 Task: Select the criteria date in the "past year".
Action: Mouse moved to (251, 121)
Screenshot: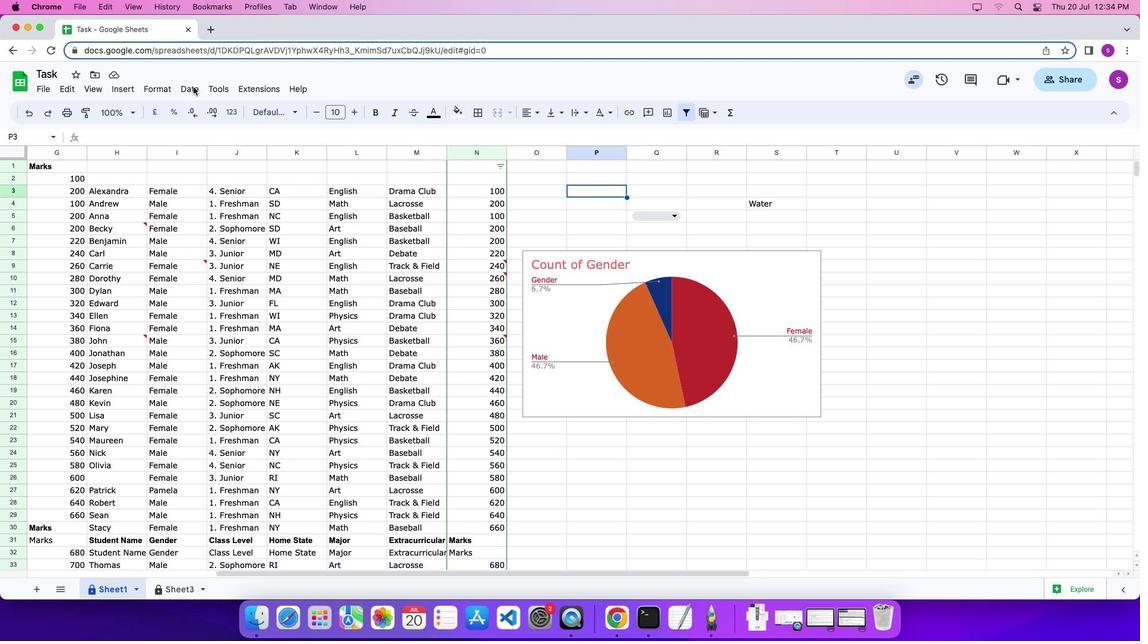 
Action: Mouse pressed left at (251, 121)
Screenshot: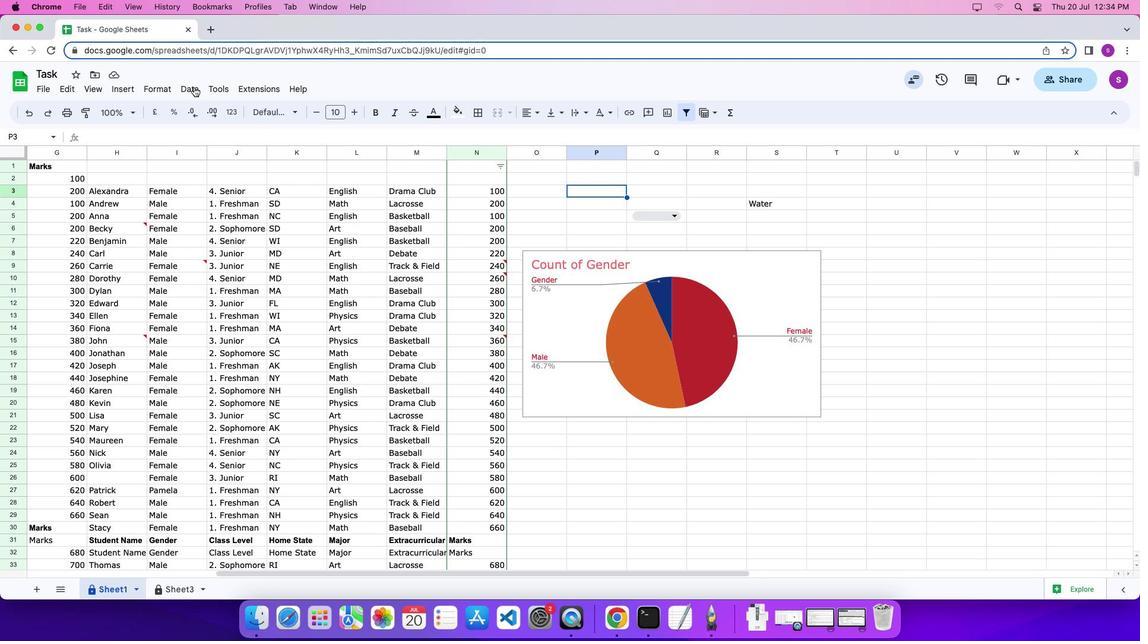 
Action: Mouse moved to (253, 121)
Screenshot: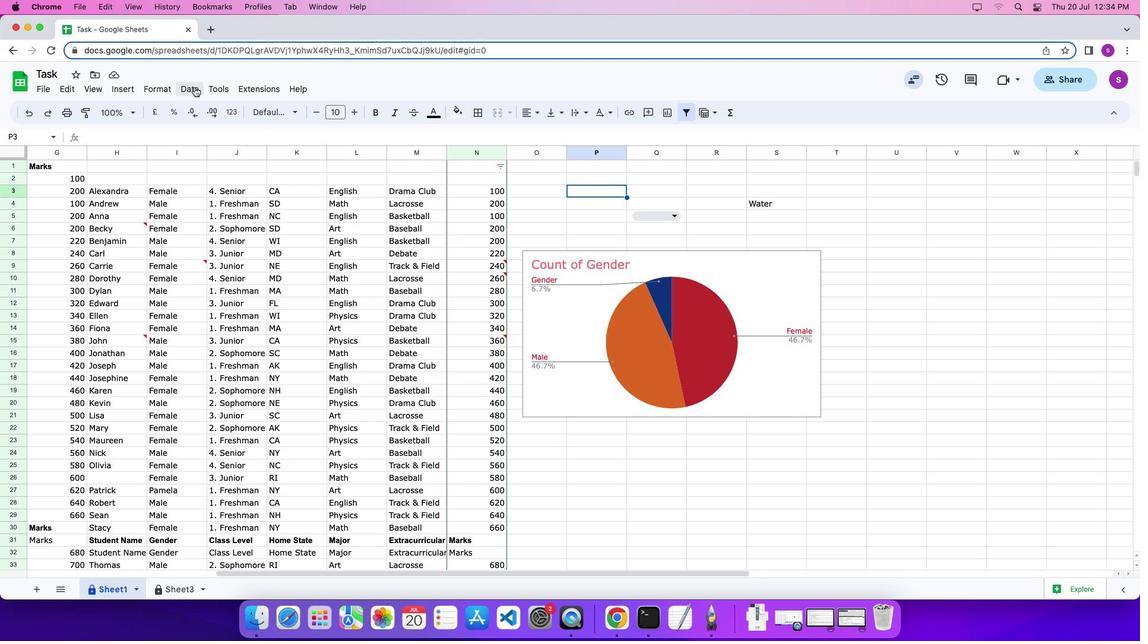 
Action: Mouse pressed left at (253, 121)
Screenshot: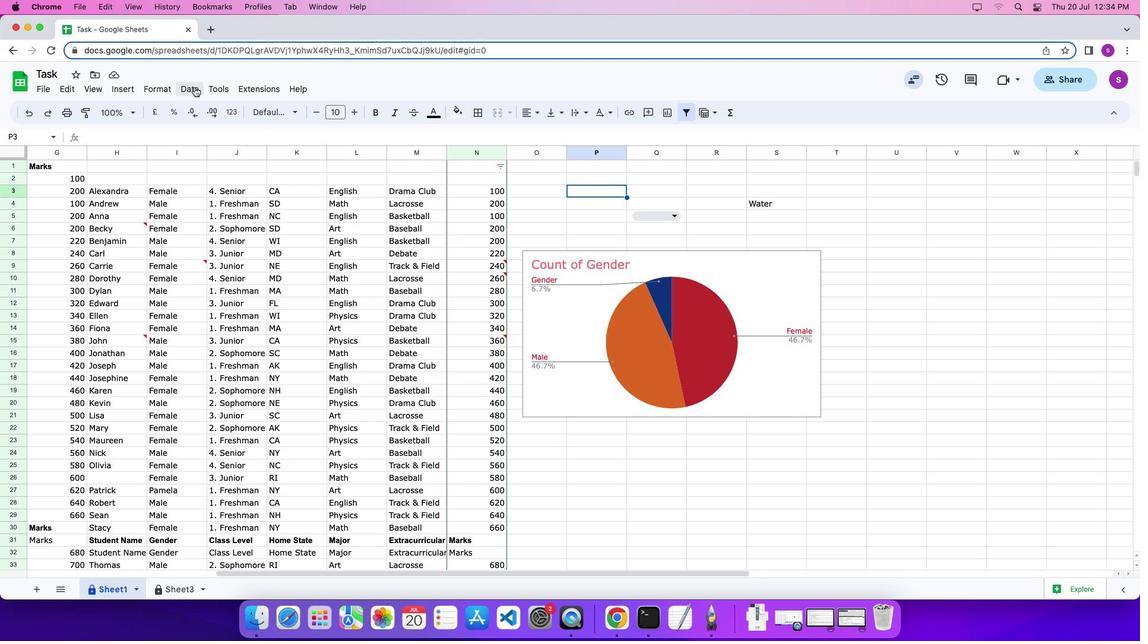 
Action: Mouse moved to (303, 327)
Screenshot: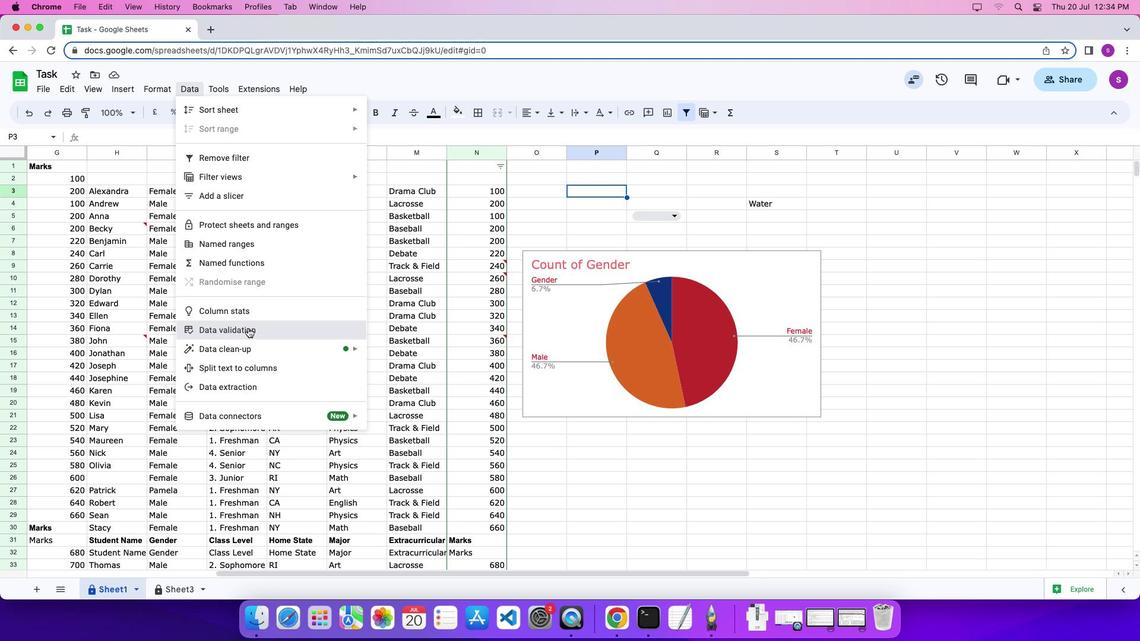 
Action: Mouse pressed left at (303, 327)
Screenshot: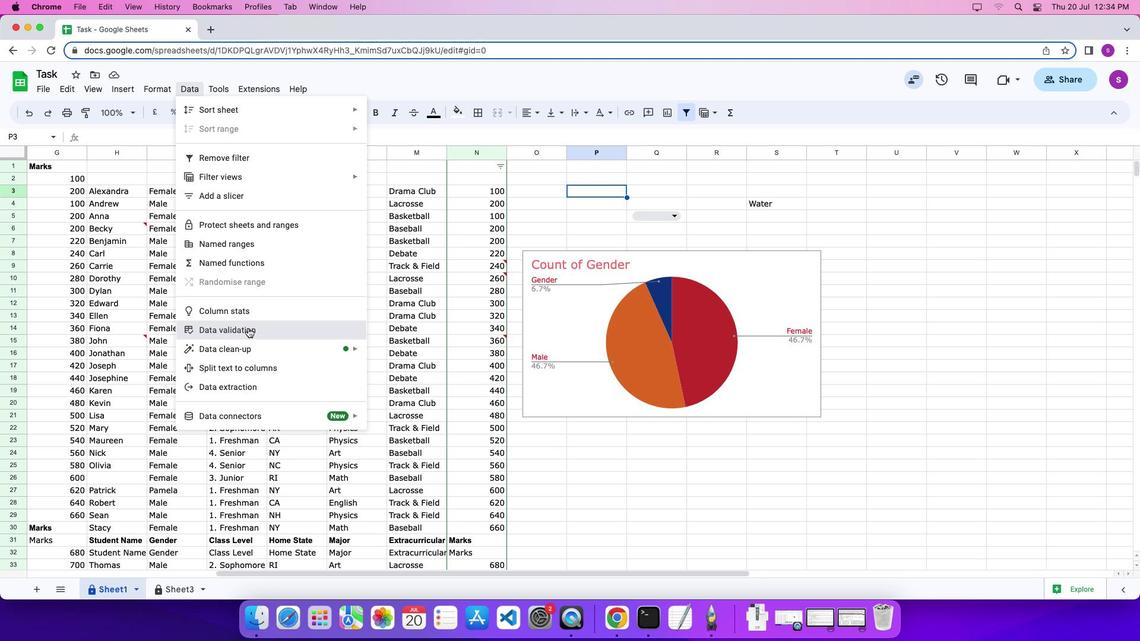 
Action: Mouse moved to (1084, 380)
Screenshot: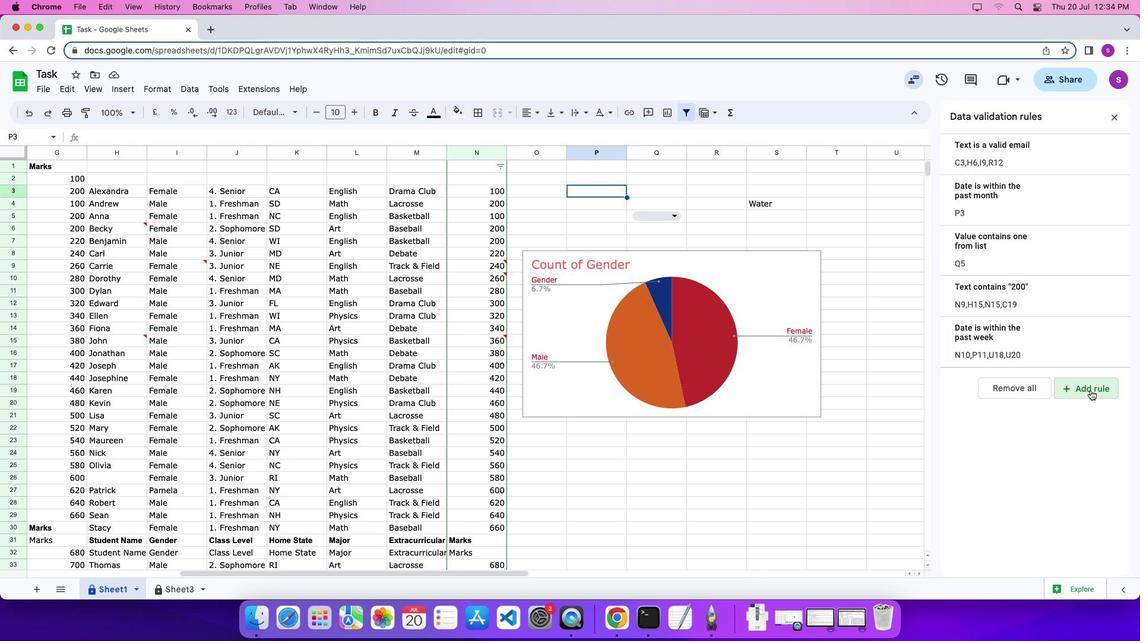 
Action: Mouse pressed left at (1084, 380)
Screenshot: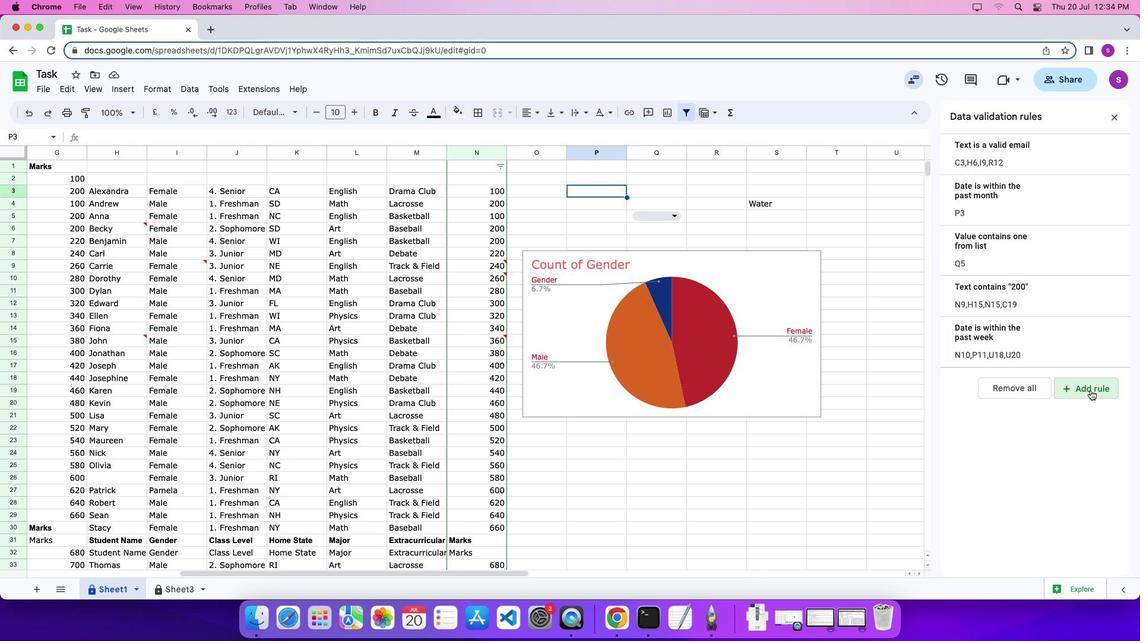 
Action: Mouse moved to (1020, 235)
Screenshot: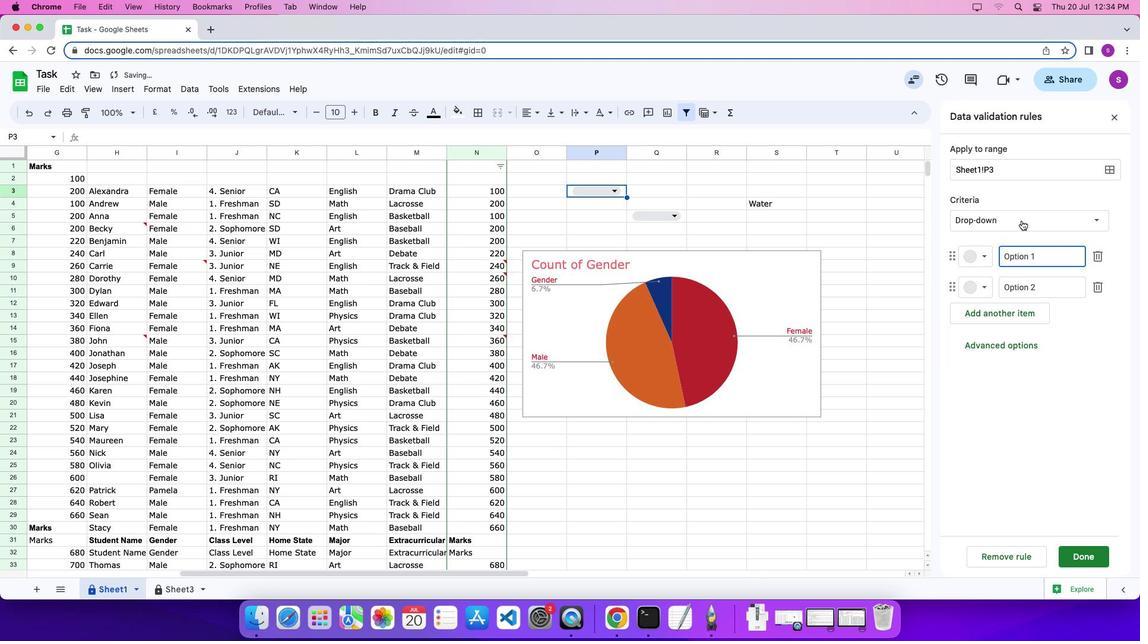 
Action: Mouse pressed left at (1020, 235)
Screenshot: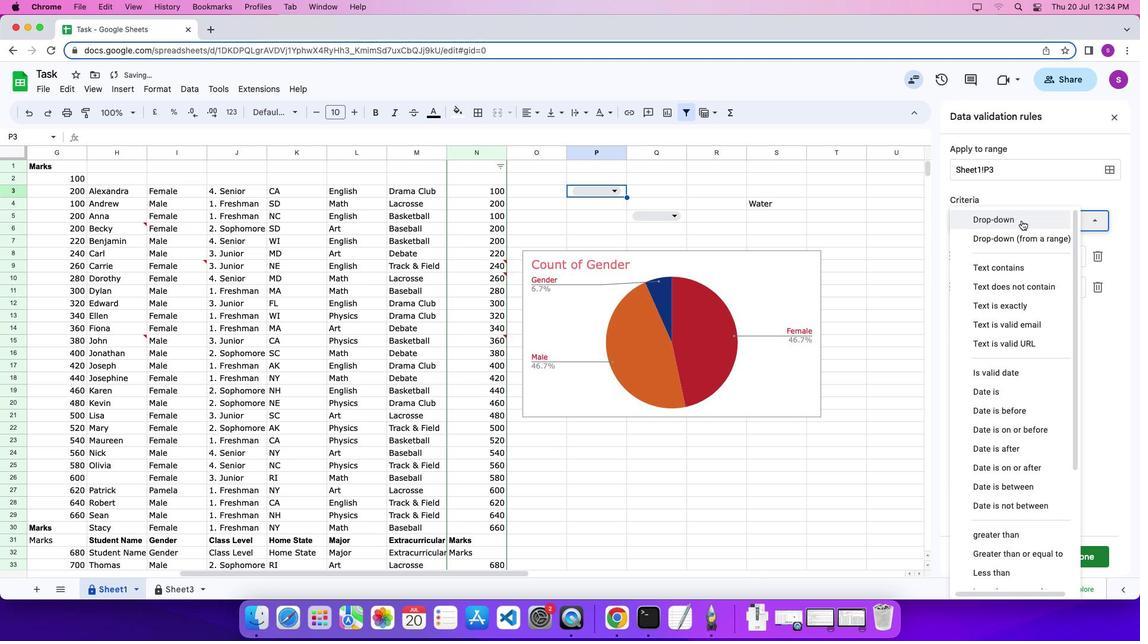 
Action: Mouse moved to (1007, 380)
Screenshot: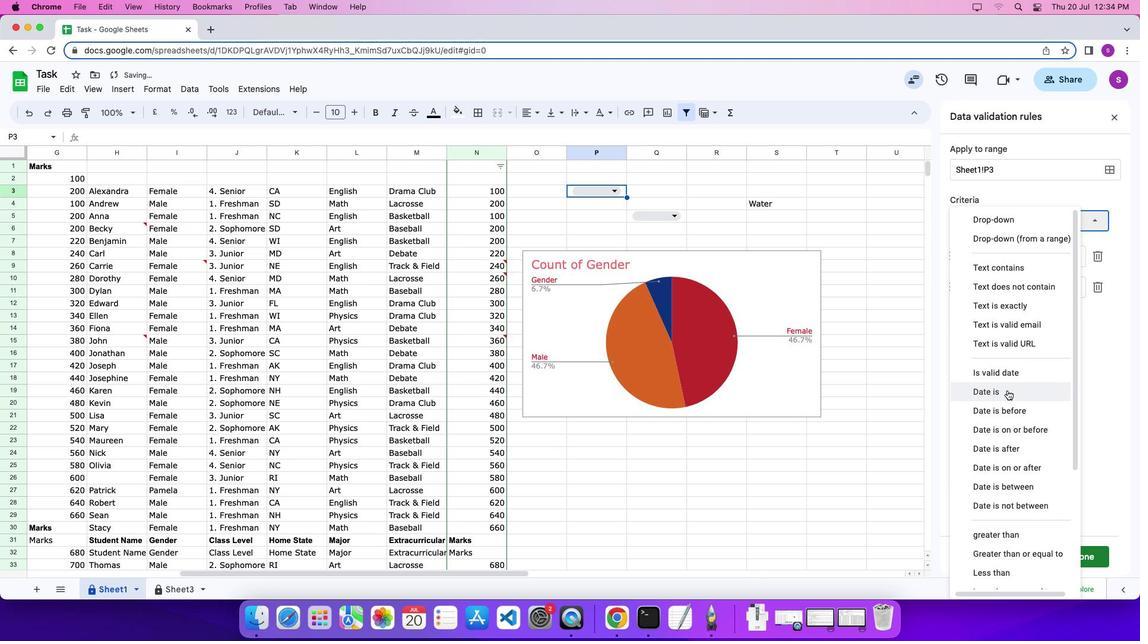 
Action: Mouse pressed left at (1007, 380)
Screenshot: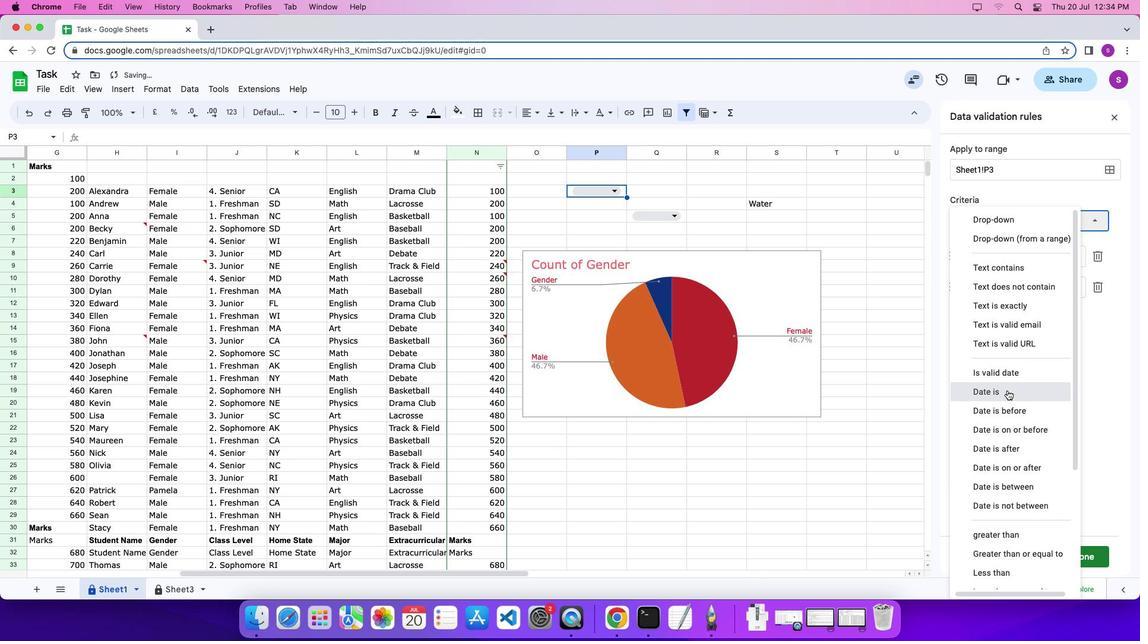 
Action: Mouse moved to (1002, 260)
Screenshot: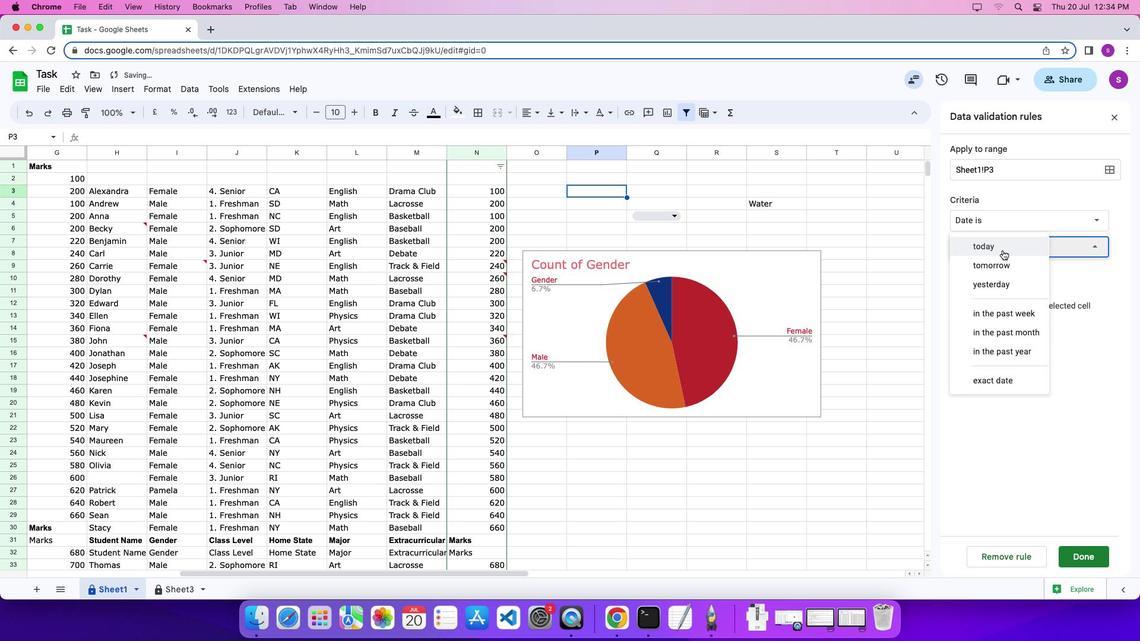 
Action: Mouse pressed left at (1002, 260)
Screenshot: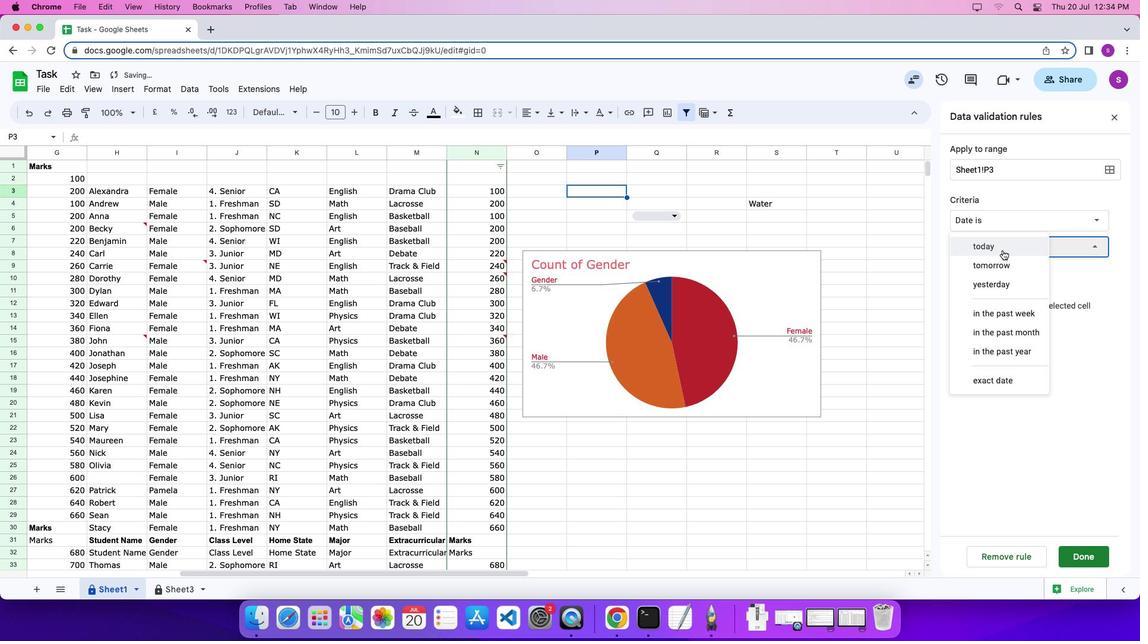 
Action: Mouse moved to (1001, 344)
Screenshot: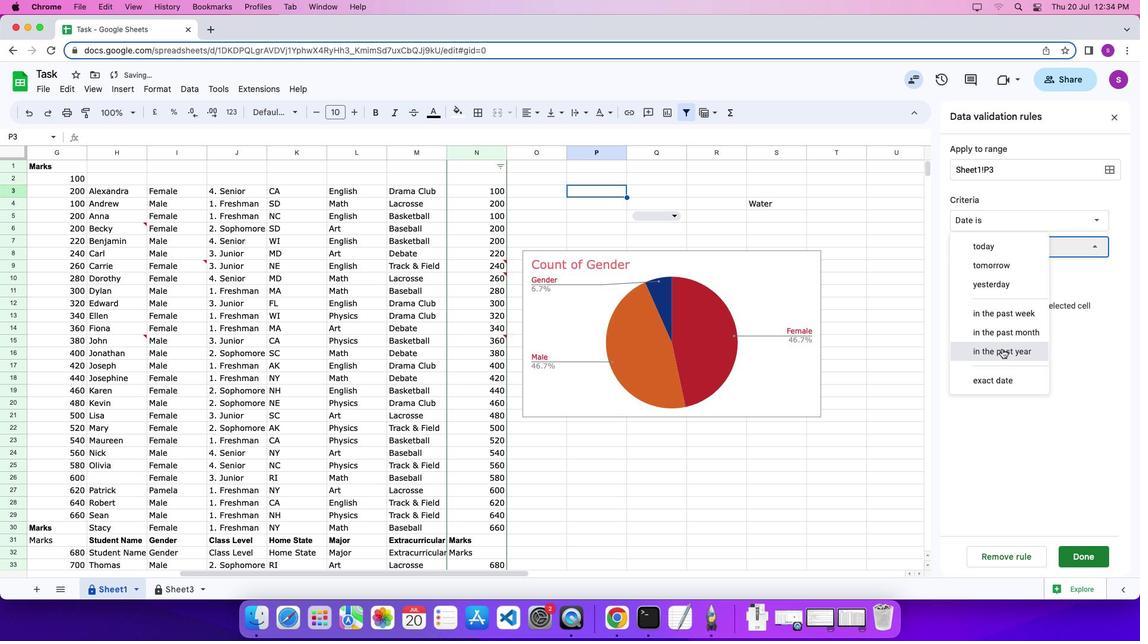 
Action: Mouse pressed left at (1001, 344)
Screenshot: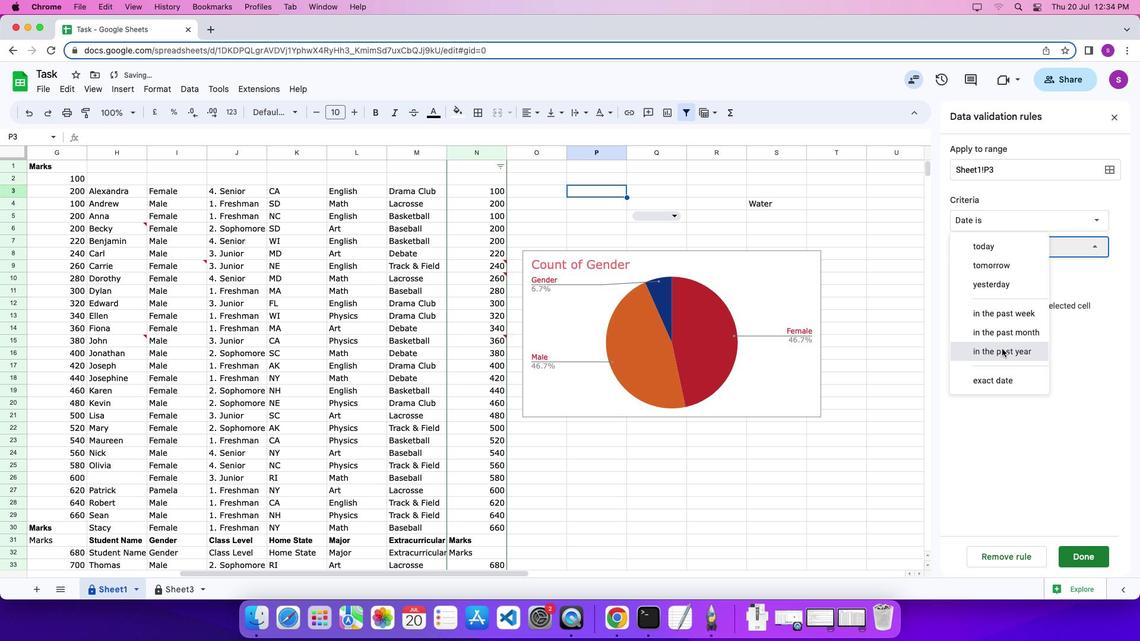 
Action: Mouse moved to (1079, 518)
Screenshot: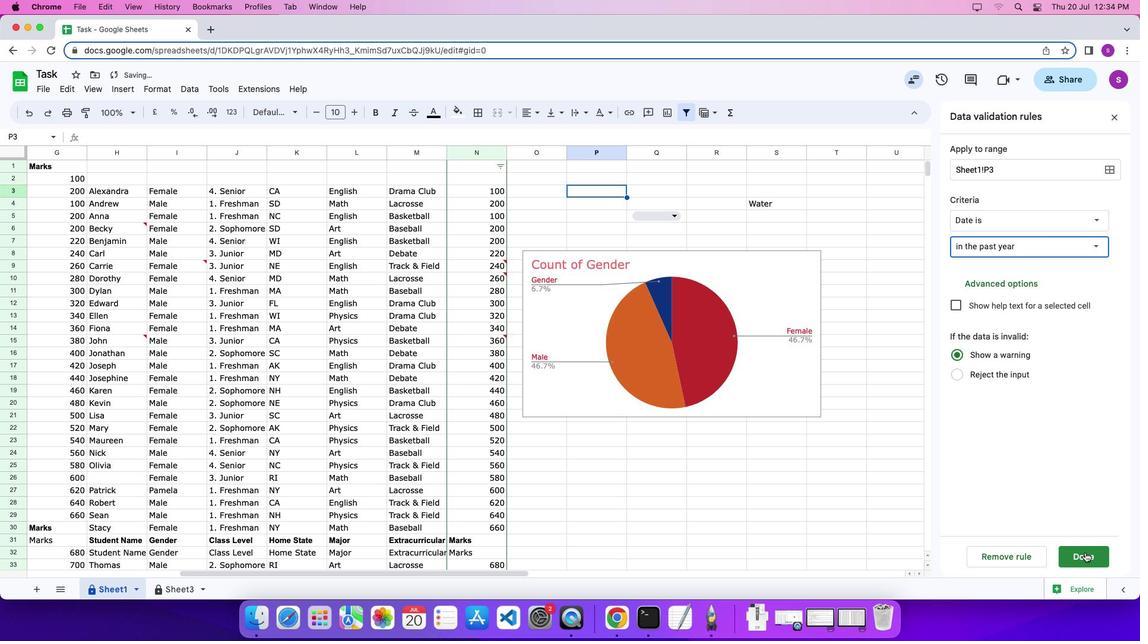 
Action: Mouse pressed left at (1079, 518)
Screenshot: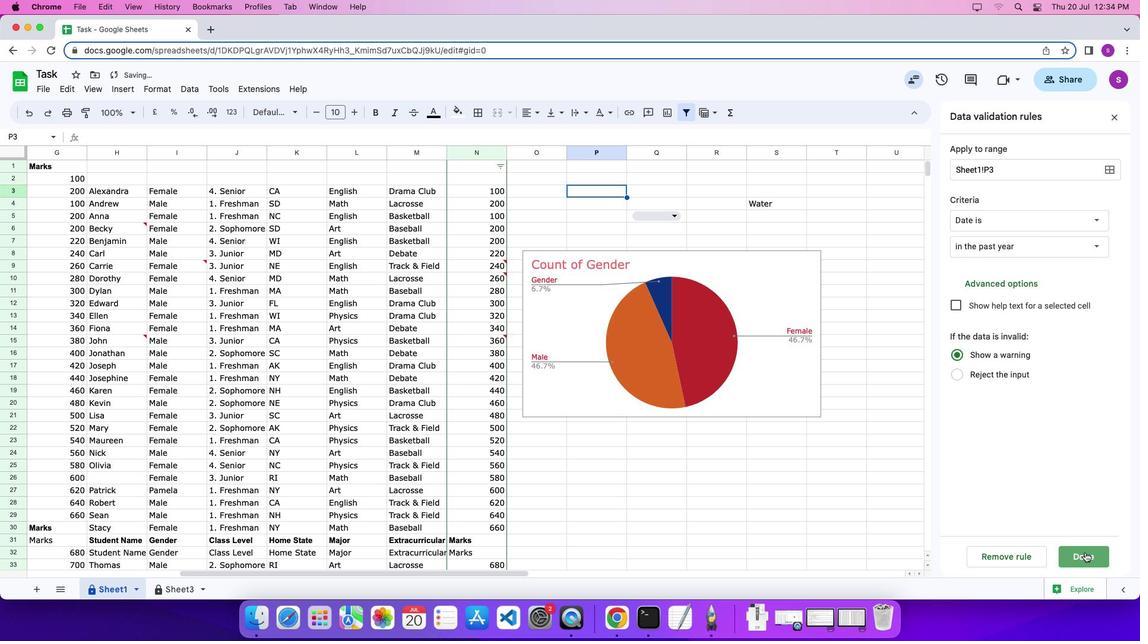 
